 Task: Create a due date automation trigger when advanced on, on the tuesday after a card is due add fields without custom field "Resume" set to a number lower than 1 and lower than 10 at 11:00 AM.
Action: Mouse moved to (1058, 79)
Screenshot: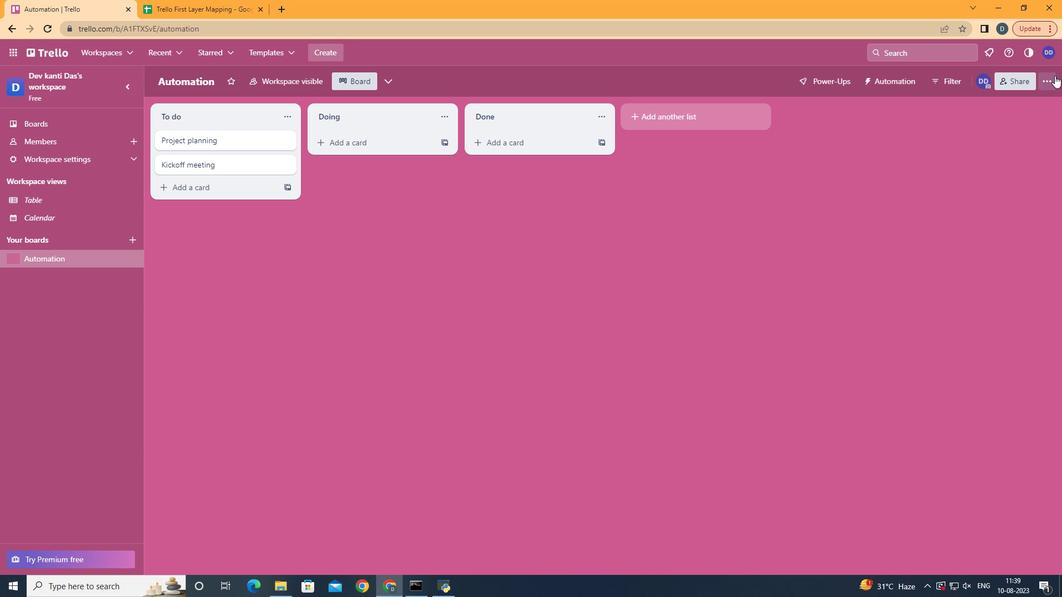 
Action: Mouse pressed left at (1058, 79)
Screenshot: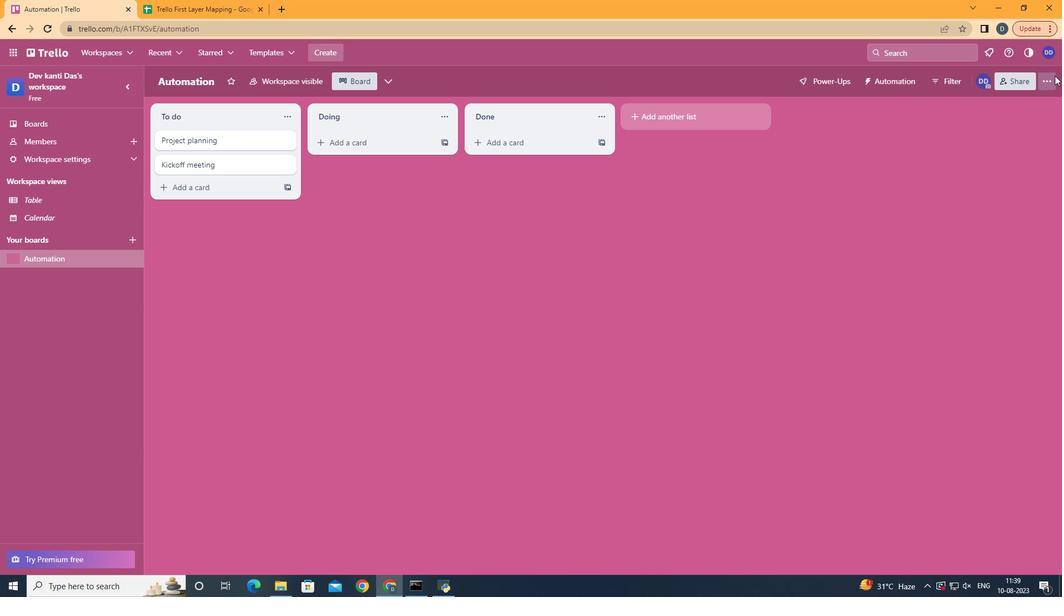 
Action: Mouse moved to (941, 230)
Screenshot: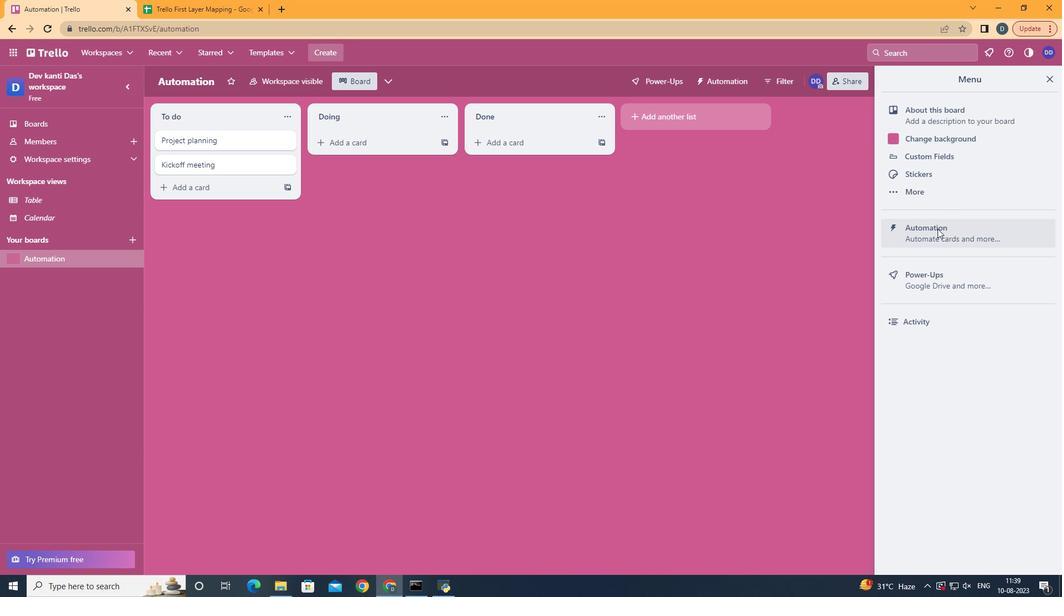
Action: Mouse pressed left at (941, 230)
Screenshot: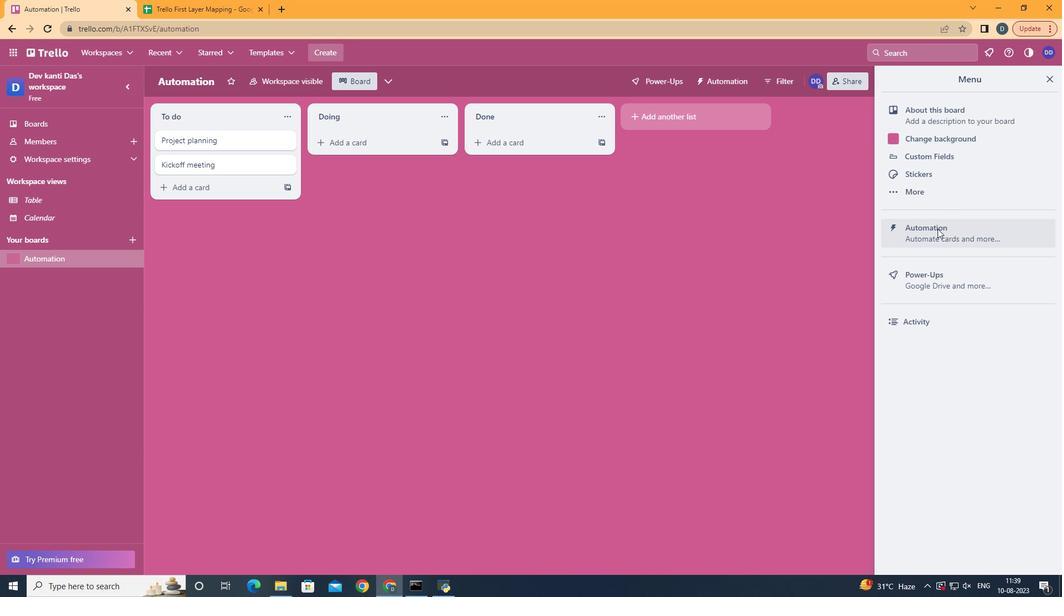 
Action: Mouse moved to (199, 234)
Screenshot: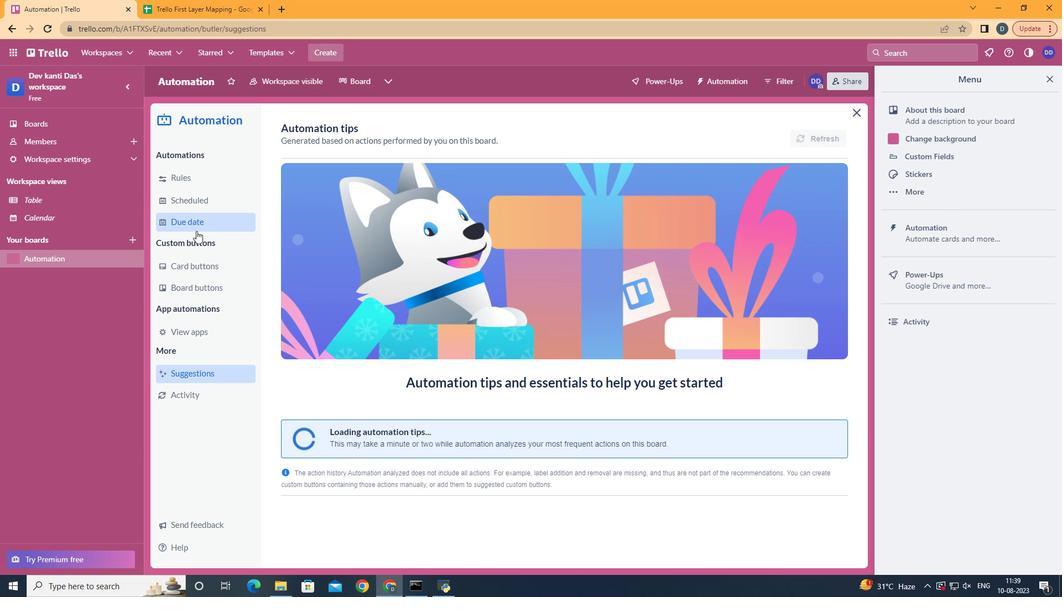 
Action: Mouse pressed left at (199, 234)
Screenshot: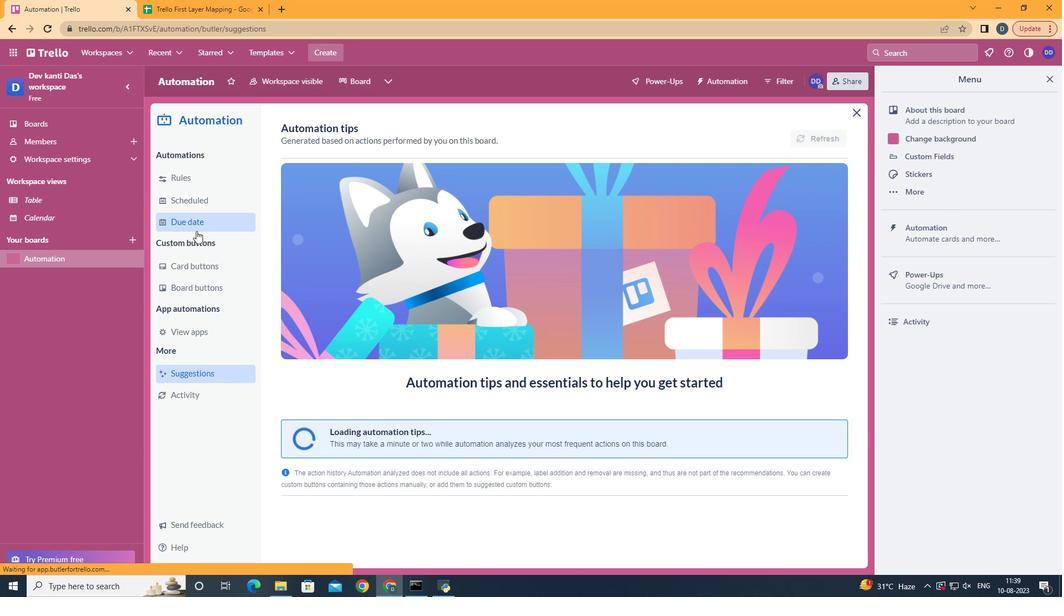 
Action: Mouse moved to (778, 133)
Screenshot: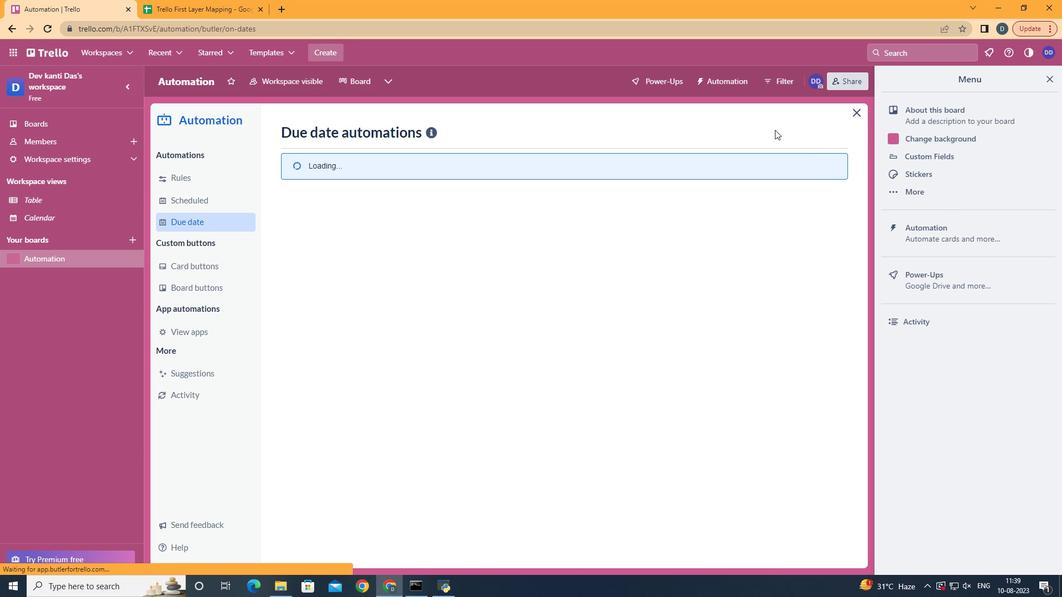
Action: Mouse pressed left at (778, 133)
Screenshot: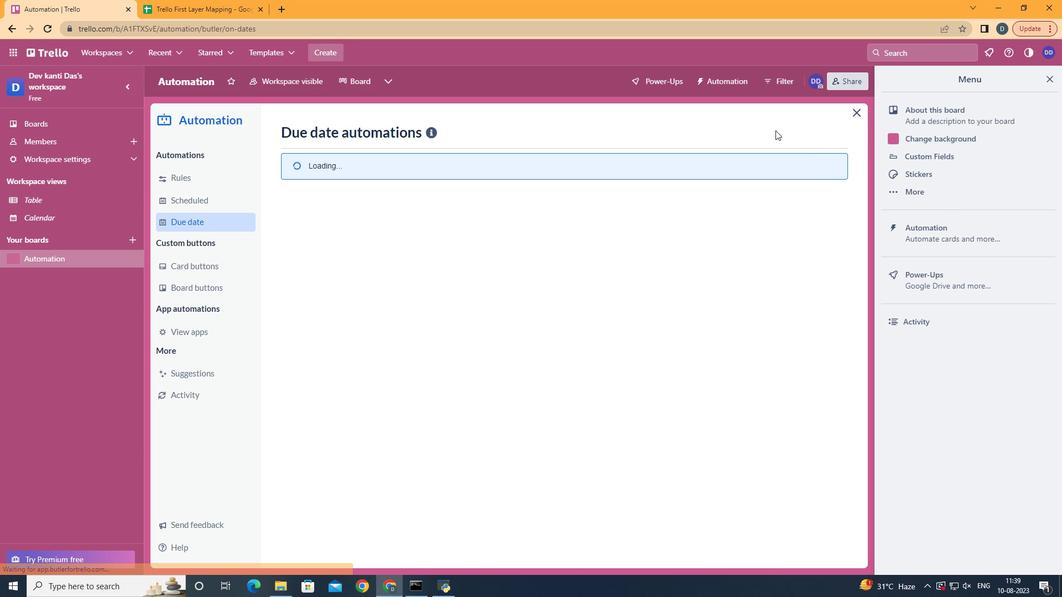 
Action: Mouse moved to (779, 133)
Screenshot: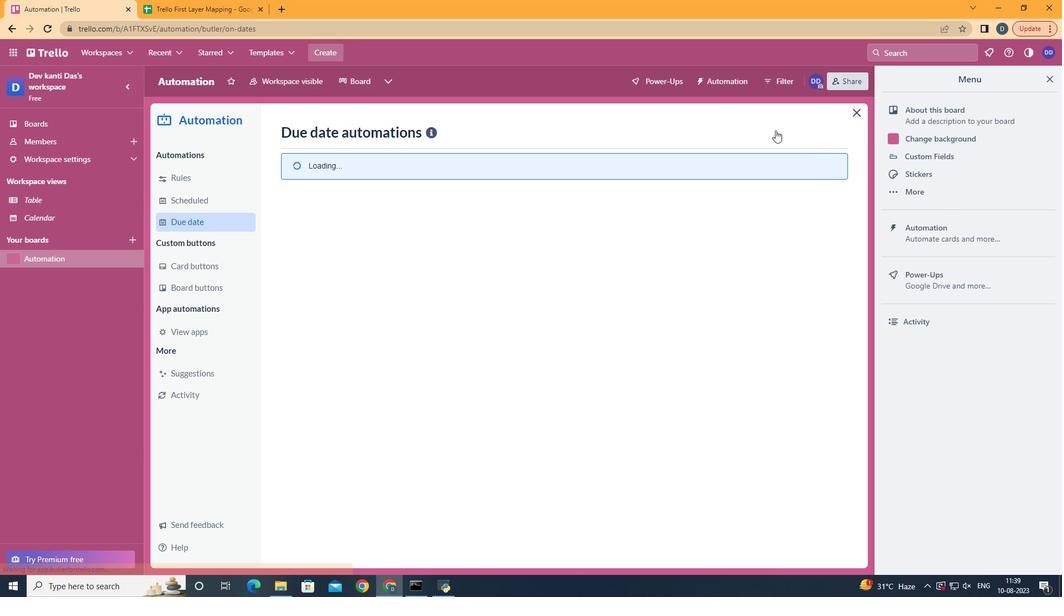 
Action: Mouse pressed left at (779, 133)
Screenshot: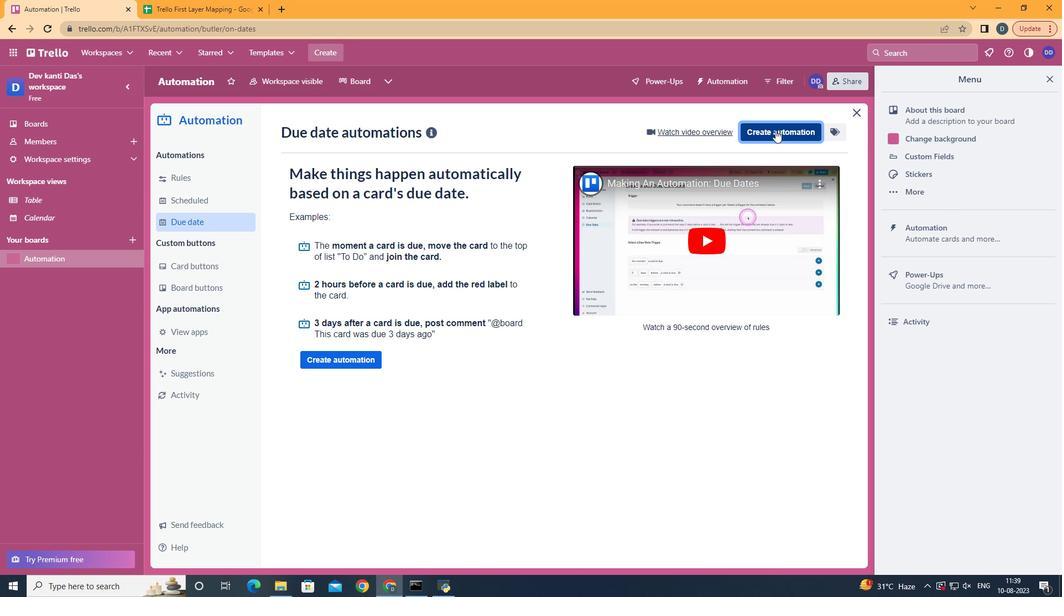 
Action: Mouse moved to (573, 238)
Screenshot: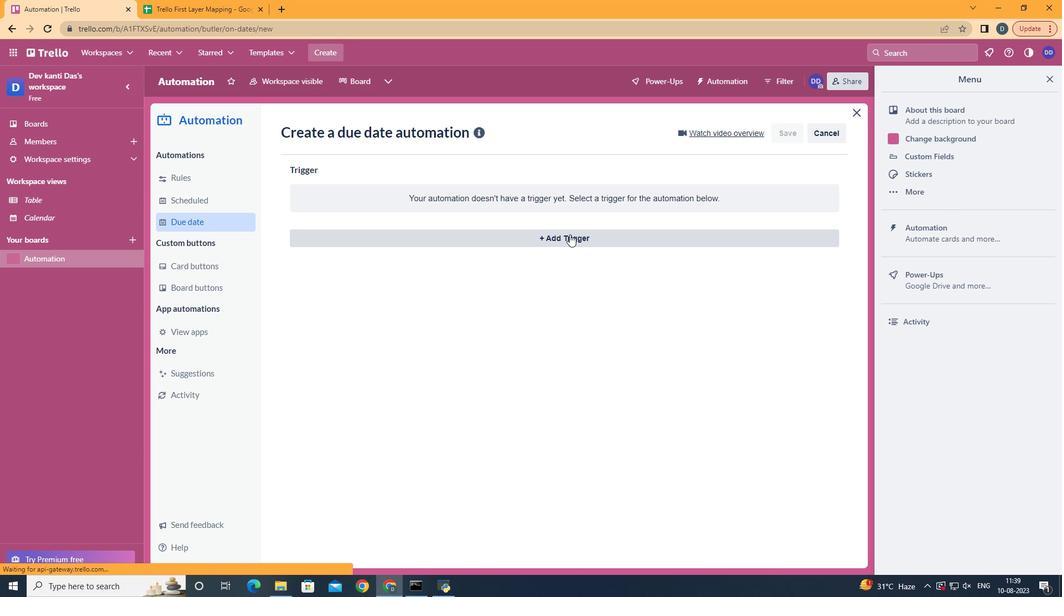 
Action: Mouse pressed left at (573, 238)
Screenshot: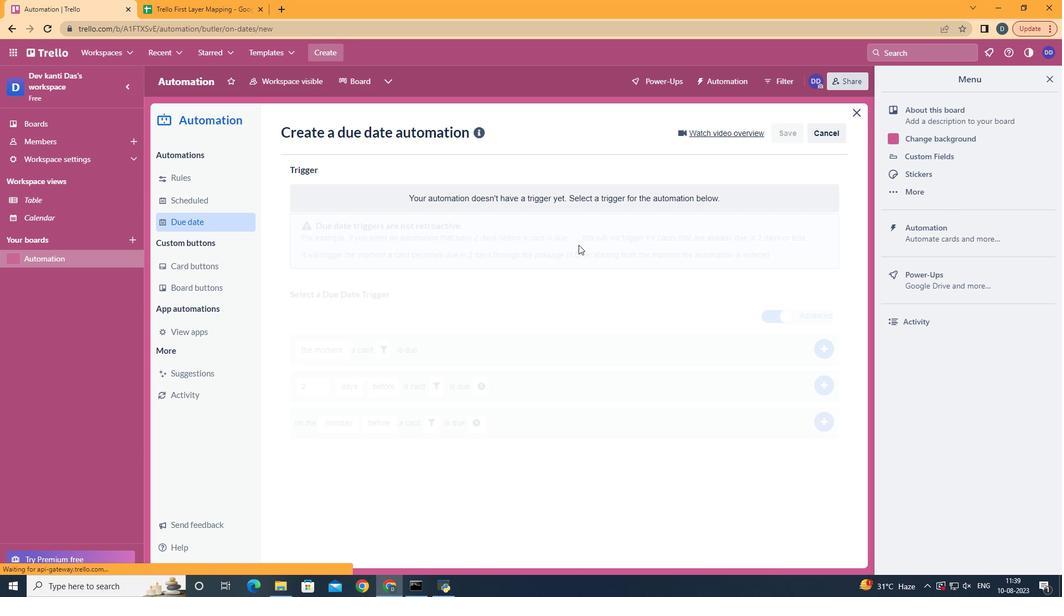 
Action: Mouse moved to (356, 313)
Screenshot: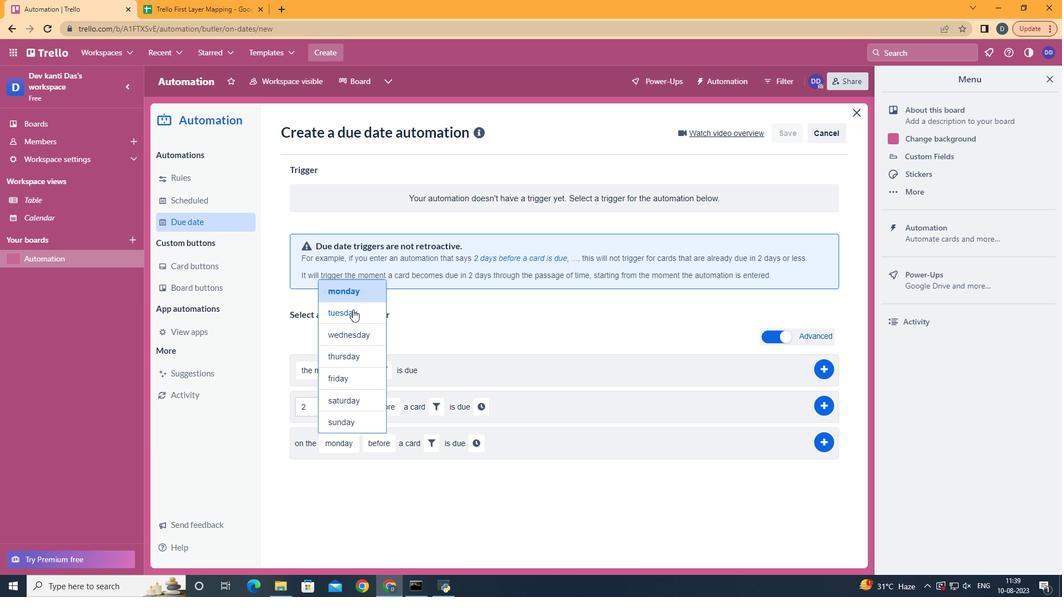 
Action: Mouse pressed left at (356, 313)
Screenshot: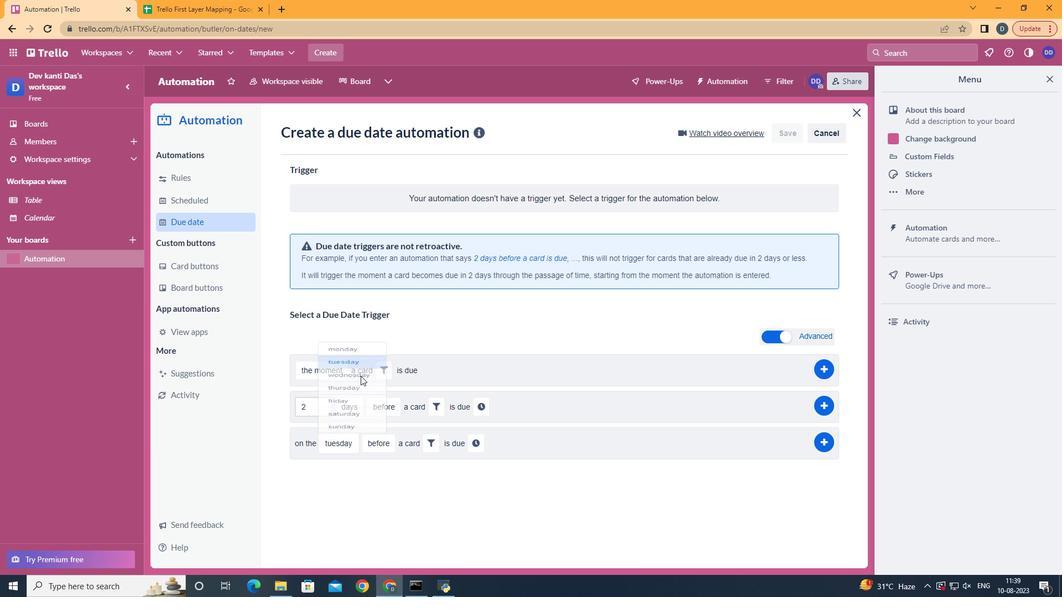 
Action: Mouse moved to (388, 489)
Screenshot: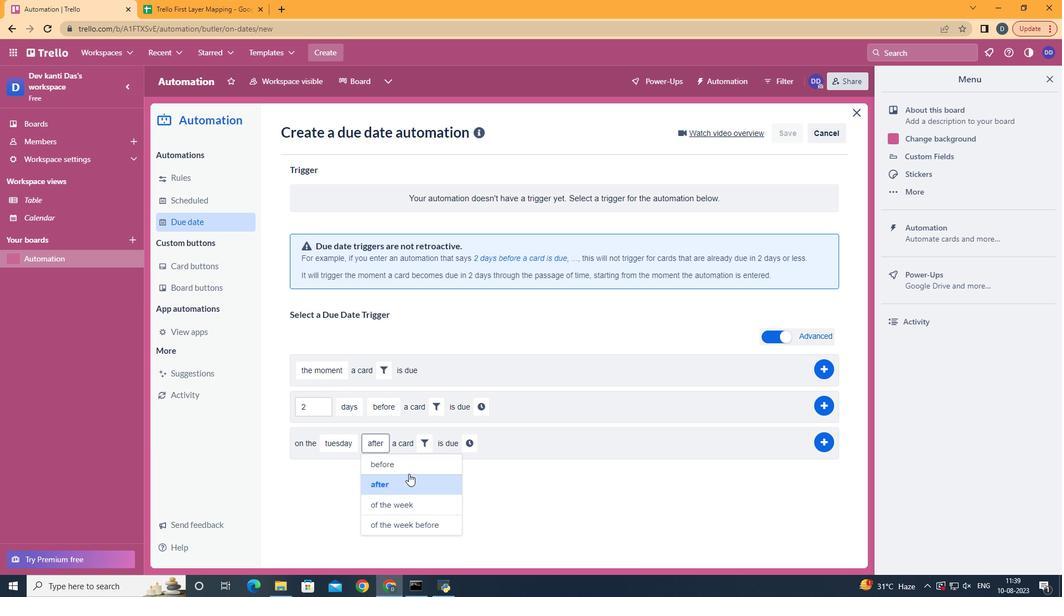 
Action: Mouse pressed left at (388, 489)
Screenshot: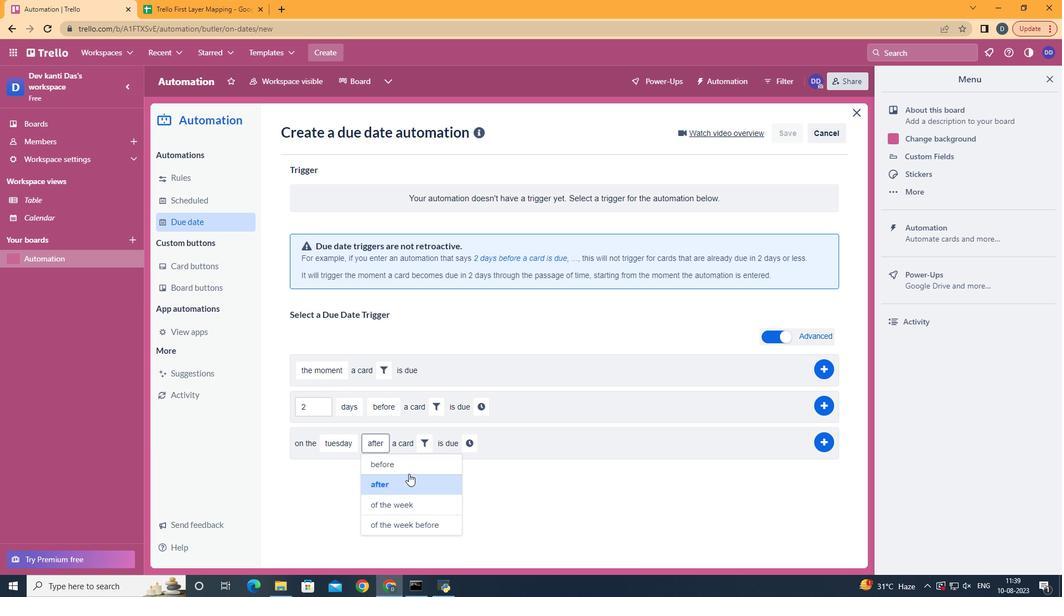 
Action: Mouse moved to (430, 448)
Screenshot: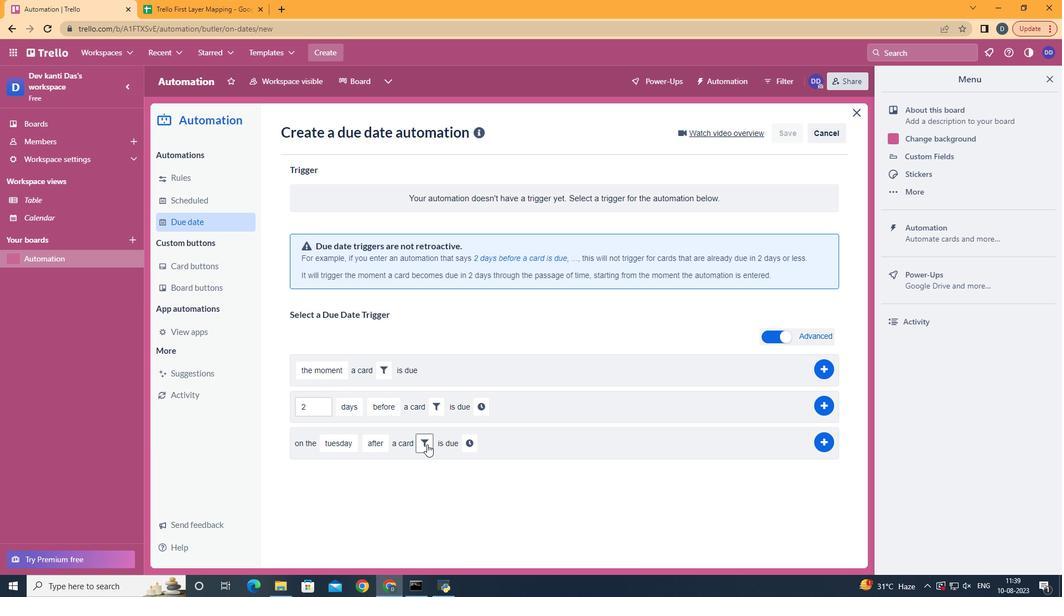 
Action: Mouse pressed left at (430, 448)
Screenshot: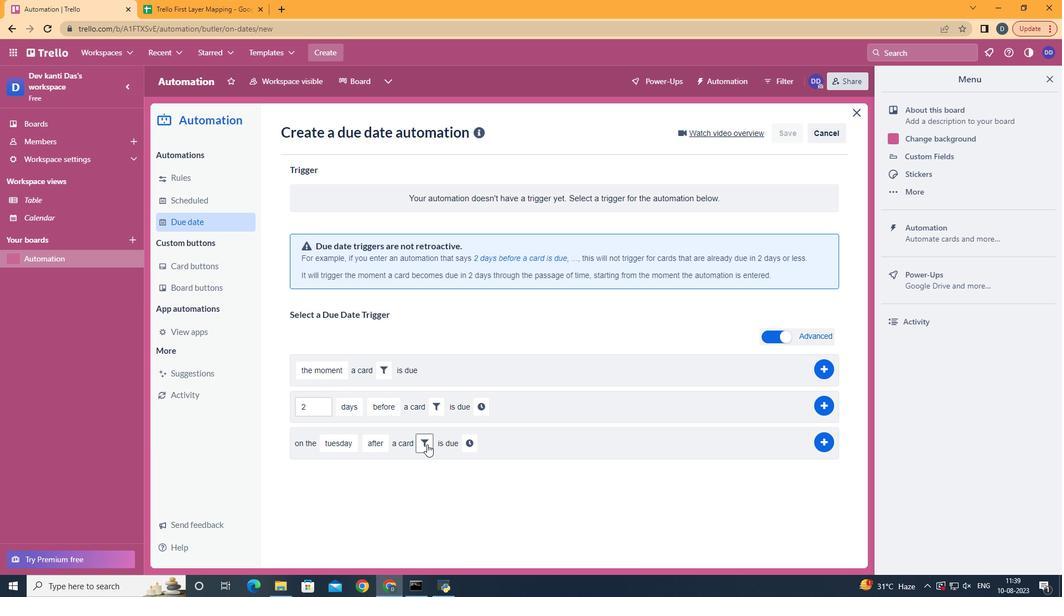
Action: Mouse moved to (609, 489)
Screenshot: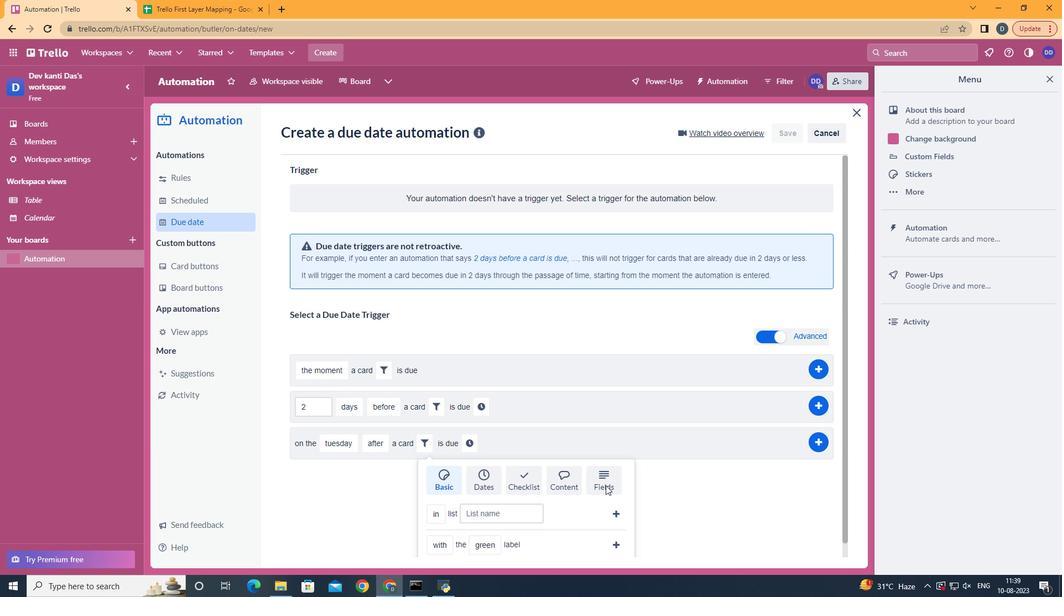 
Action: Mouse pressed left at (609, 489)
Screenshot: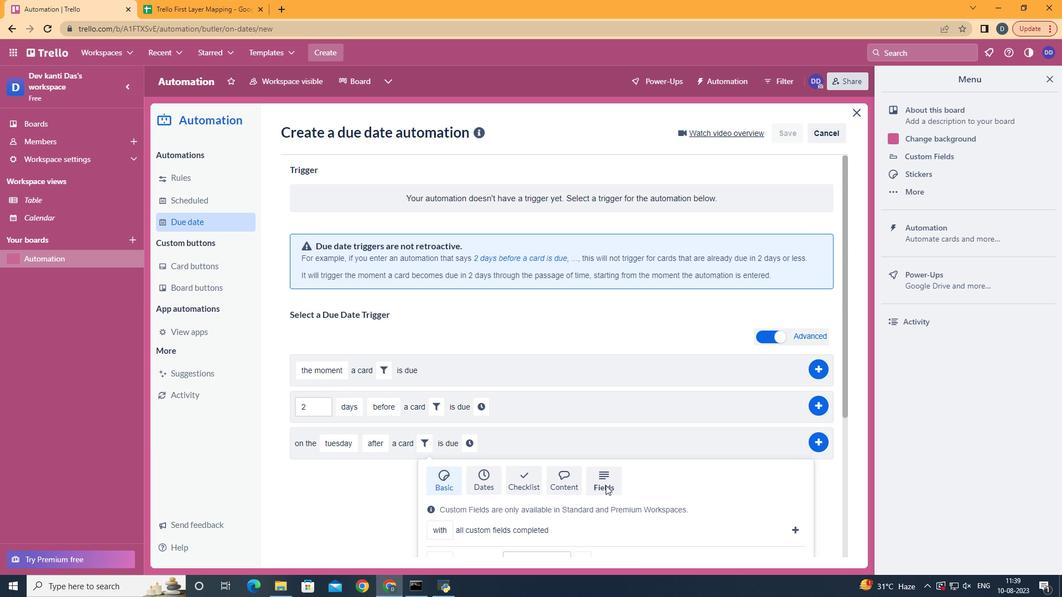 
Action: Mouse scrolled (609, 488) with delta (0, 0)
Screenshot: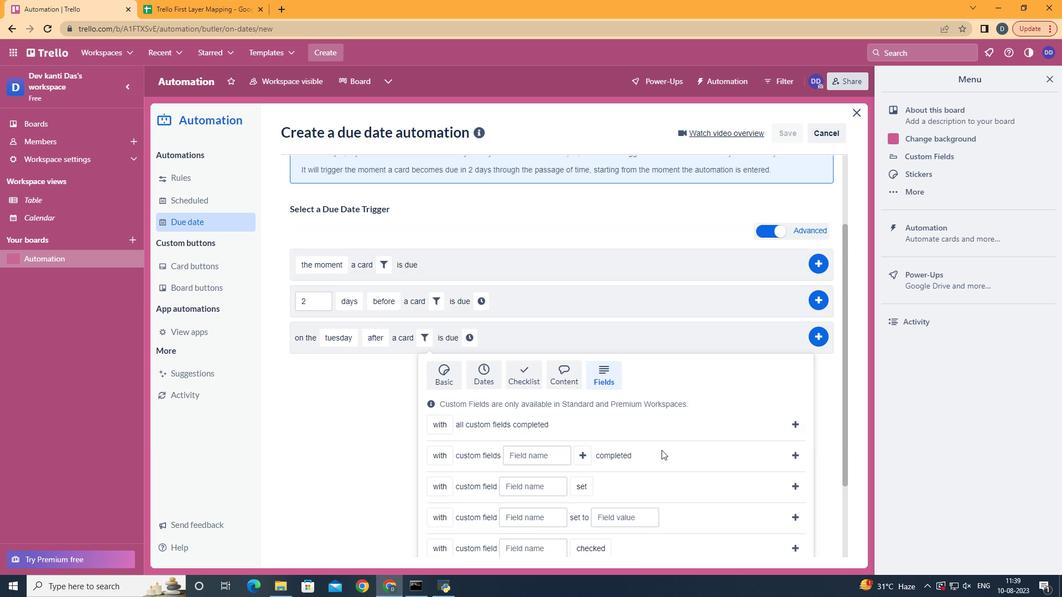 
Action: Mouse scrolled (609, 488) with delta (0, 0)
Screenshot: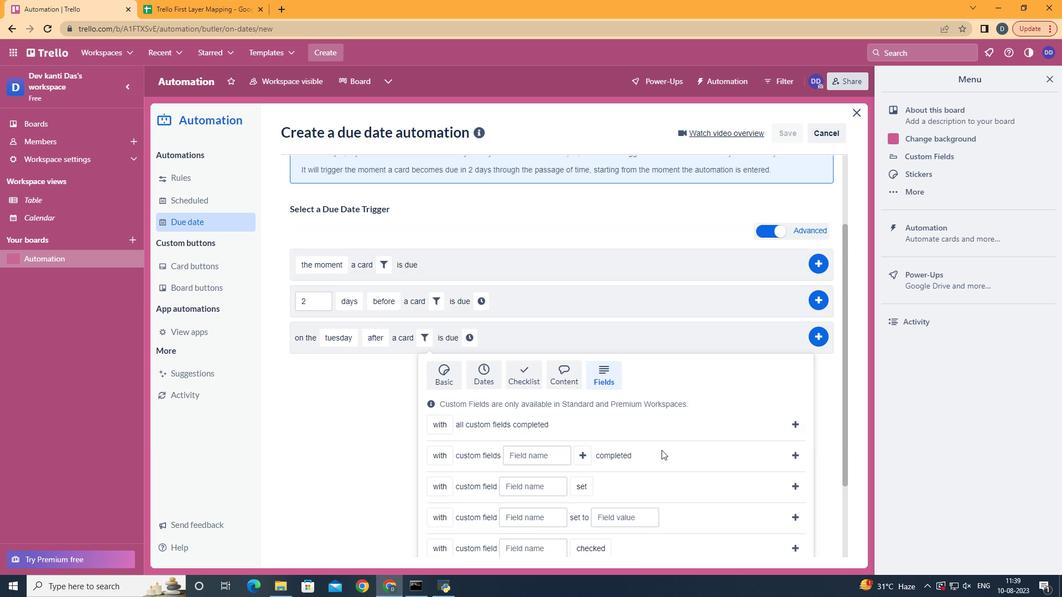 
Action: Mouse scrolled (609, 488) with delta (0, 0)
Screenshot: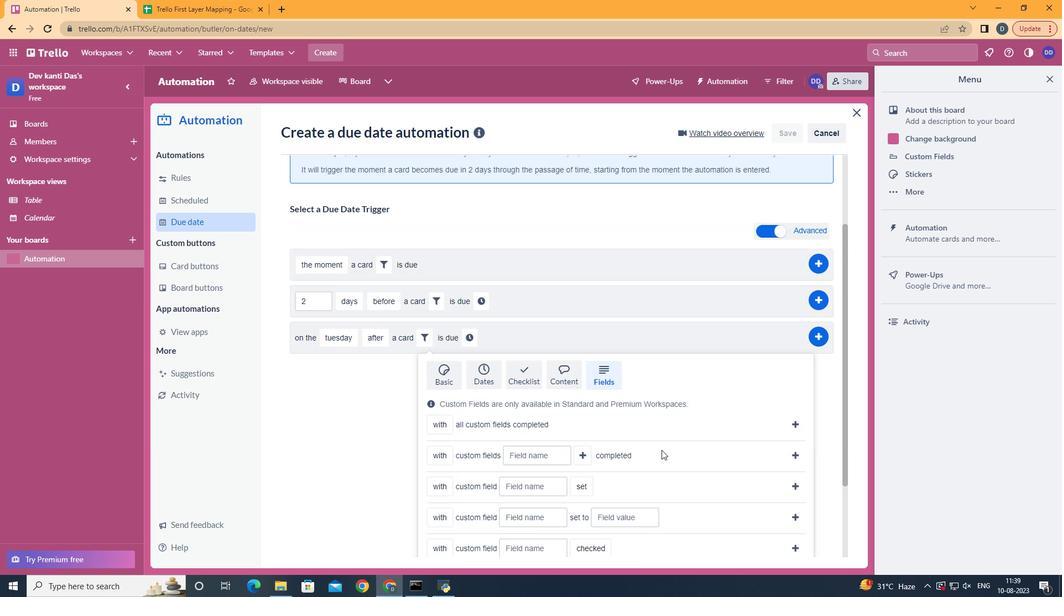 
Action: Mouse scrolled (609, 488) with delta (0, 0)
Screenshot: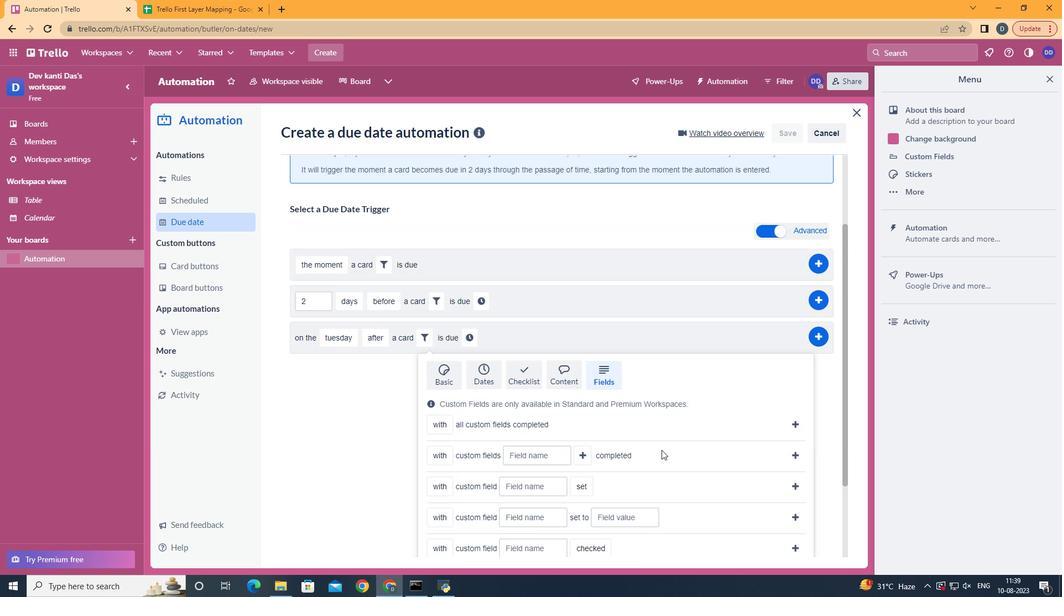 
Action: Mouse moved to (609, 489)
Screenshot: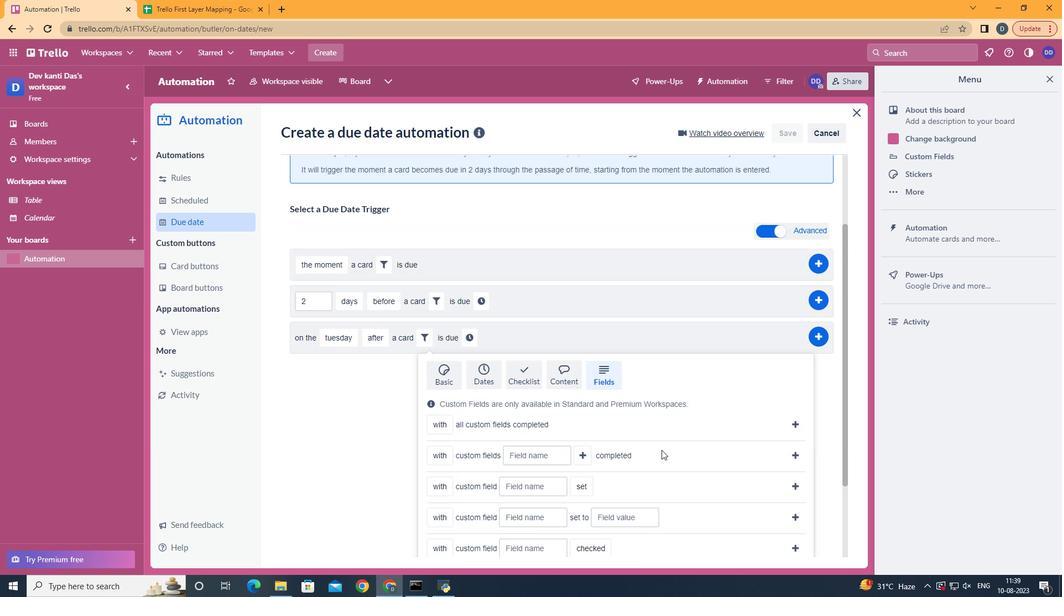 
Action: Mouse scrolled (609, 488) with delta (0, 0)
Screenshot: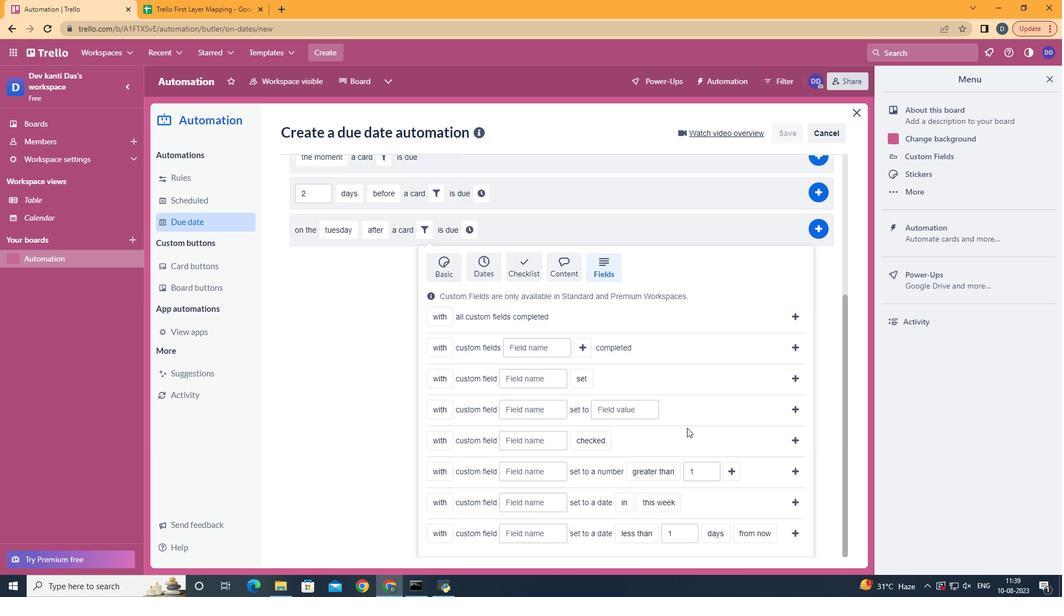 
Action: Mouse moved to (451, 516)
Screenshot: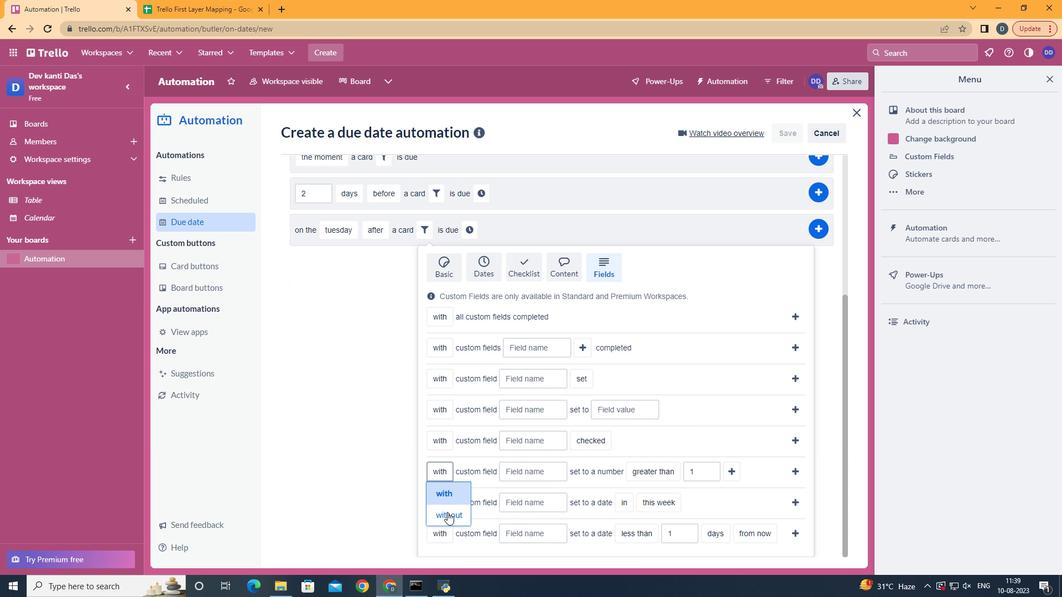 
Action: Mouse pressed left at (451, 516)
Screenshot: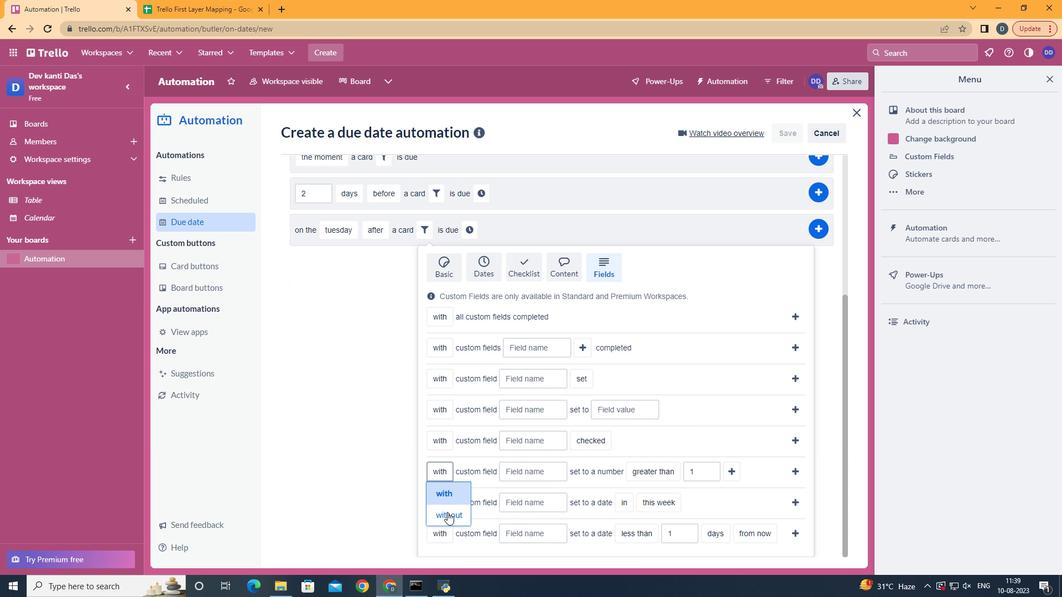 
Action: Mouse moved to (540, 477)
Screenshot: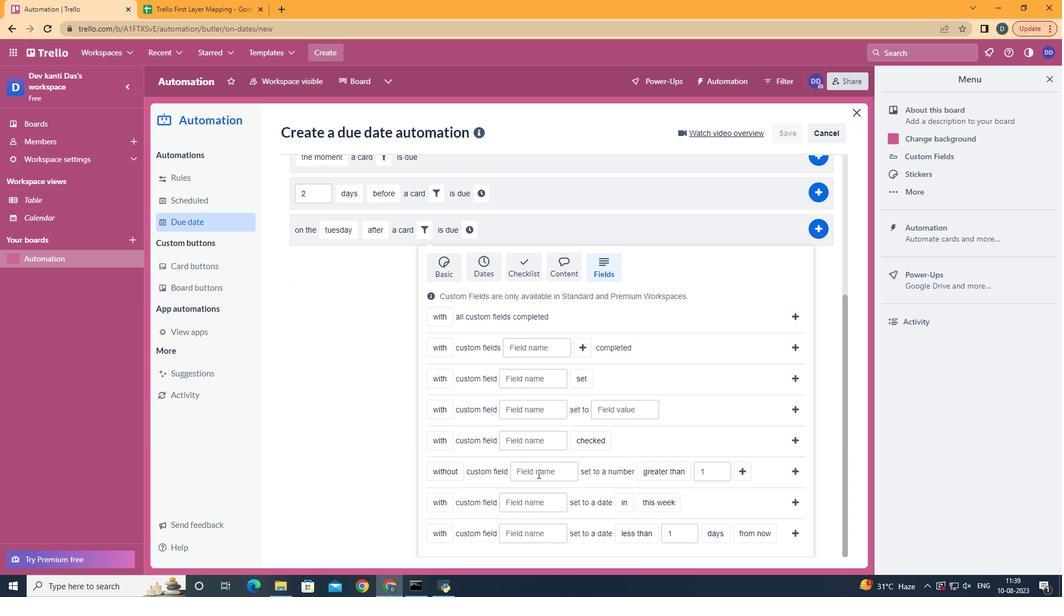 
Action: Mouse pressed left at (540, 477)
Screenshot: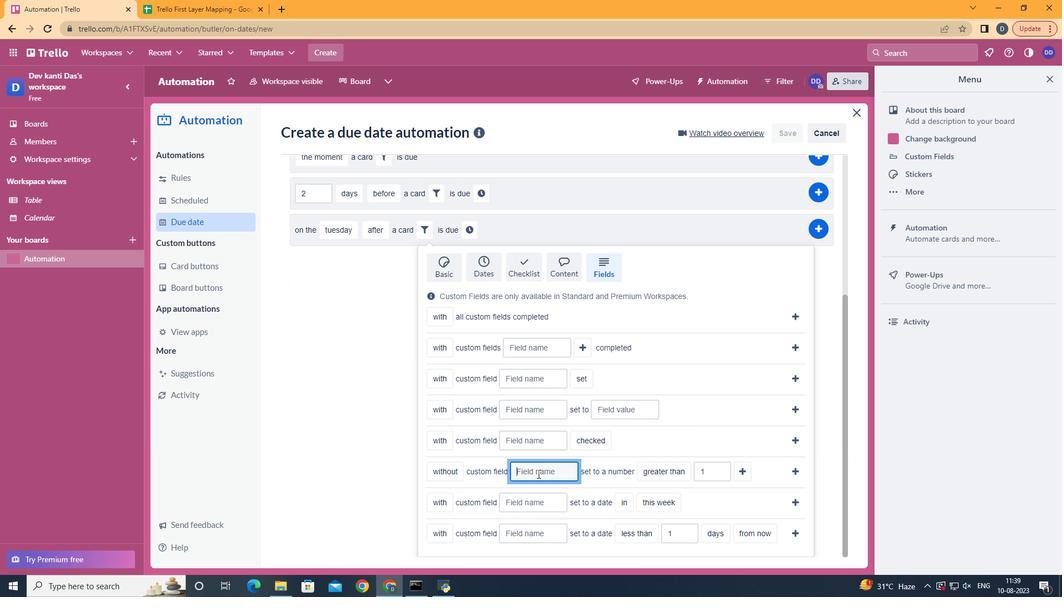 
Action: Mouse moved to (541, 477)
Screenshot: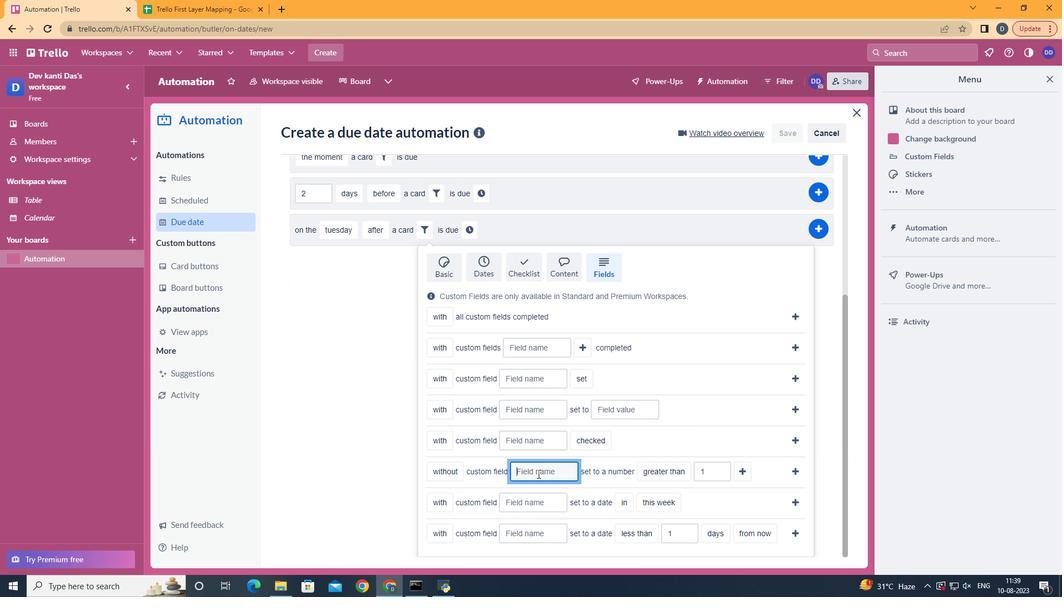 
Action: Key pressed <Key.shift>Resume
Screenshot: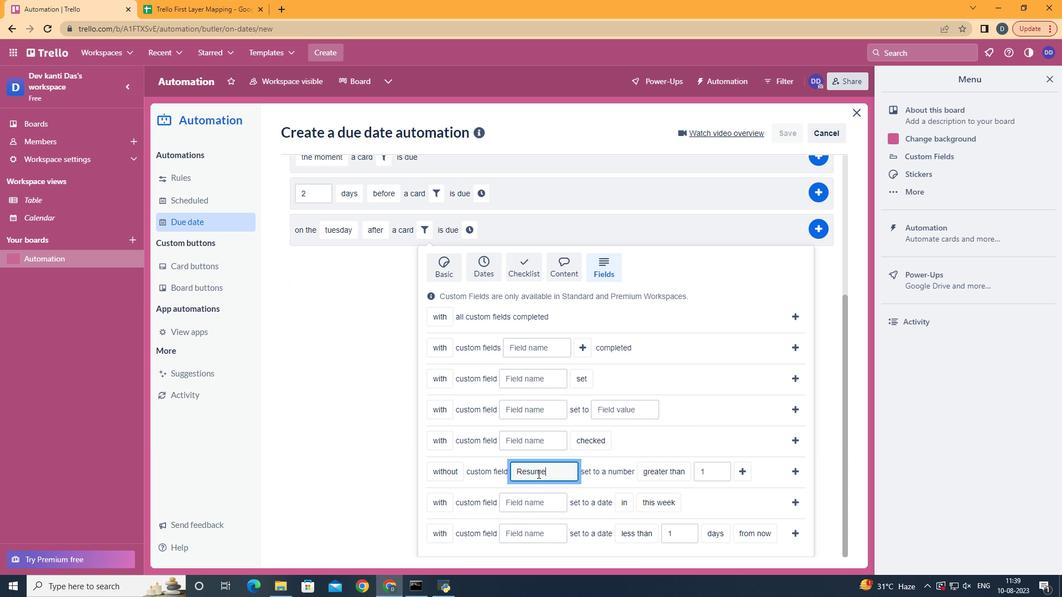 
Action: Mouse moved to (682, 437)
Screenshot: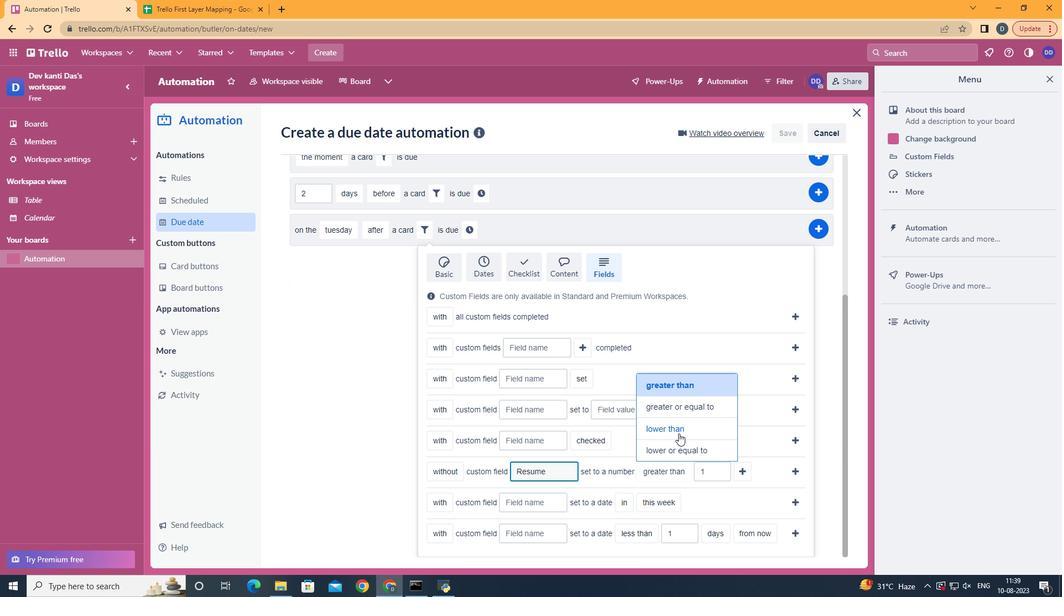 
Action: Mouse pressed left at (682, 437)
Screenshot: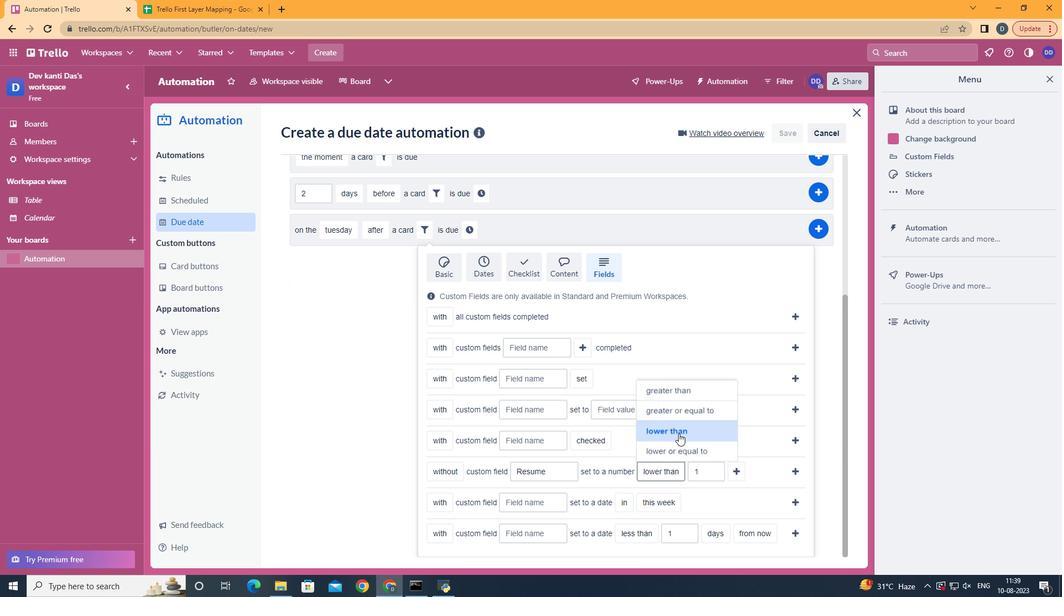 
Action: Mouse moved to (736, 477)
Screenshot: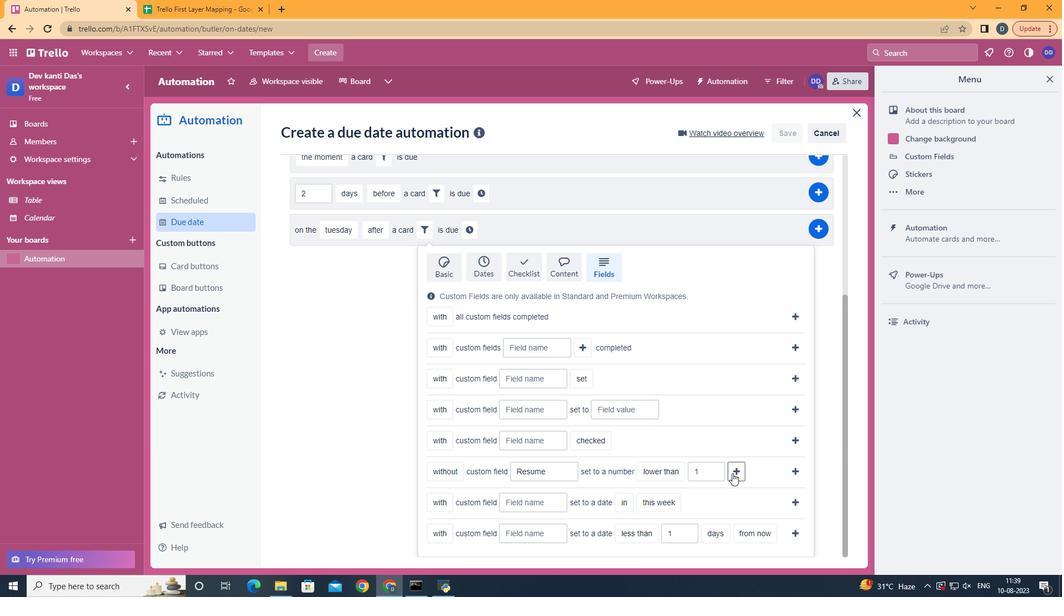 
Action: Mouse pressed left at (736, 477)
Screenshot: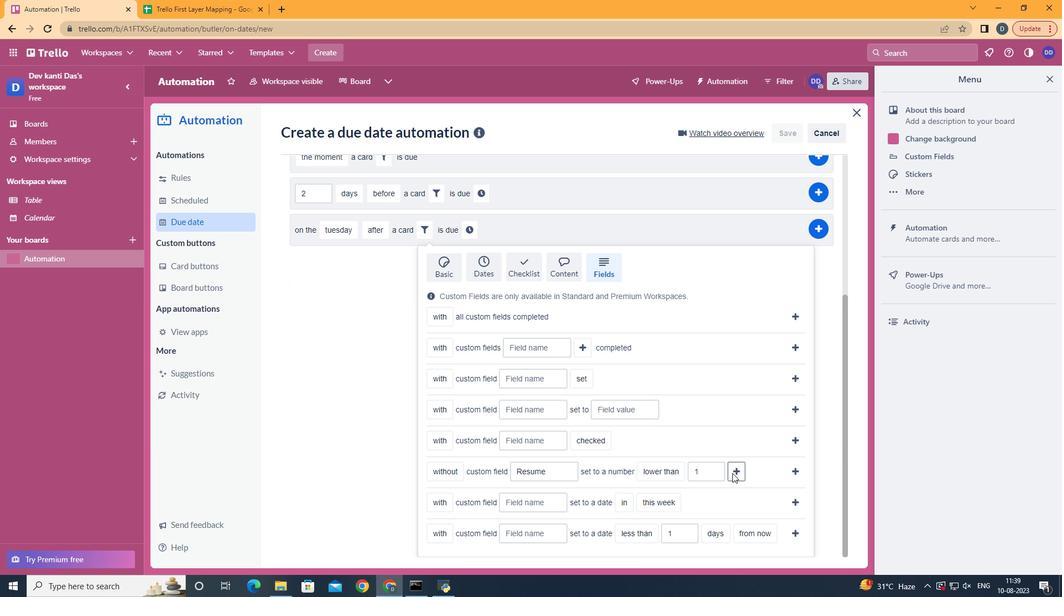 
Action: Mouse moved to (496, 408)
Screenshot: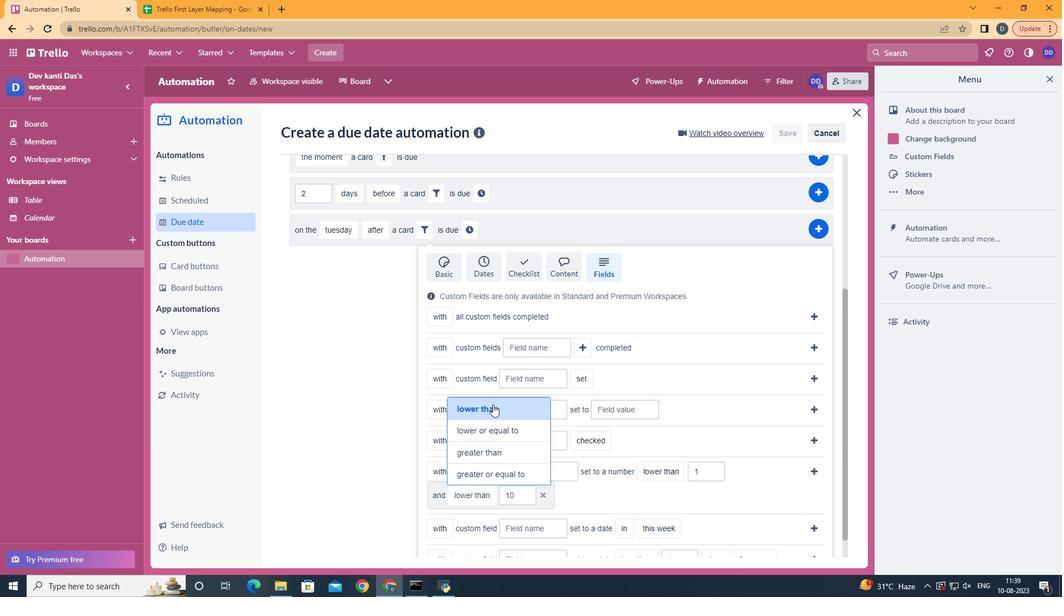 
Action: Mouse pressed left at (496, 408)
Screenshot: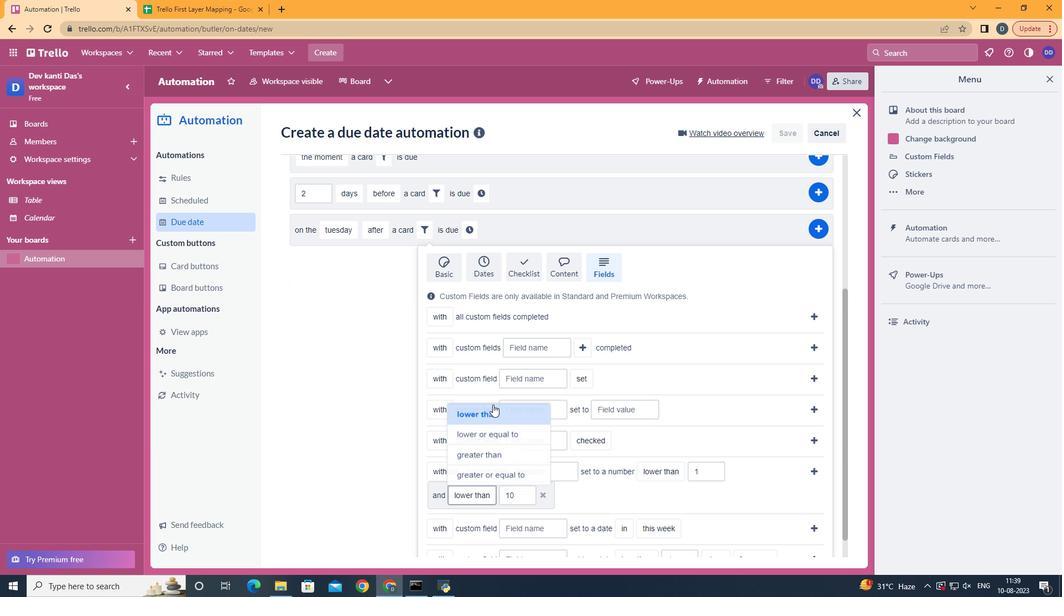 
Action: Mouse moved to (817, 477)
Screenshot: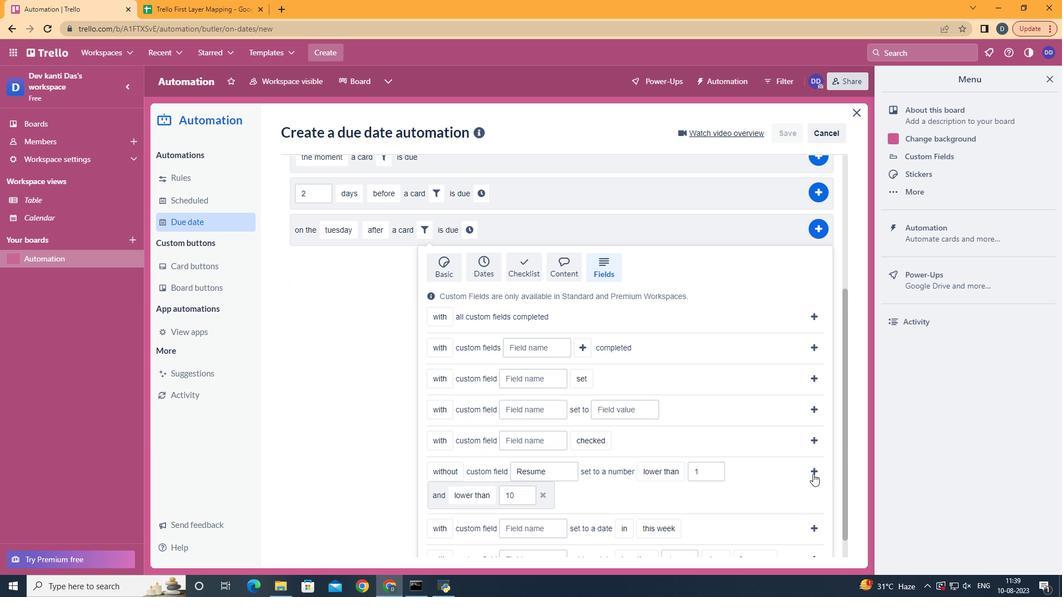 
Action: Mouse pressed left at (817, 477)
Screenshot: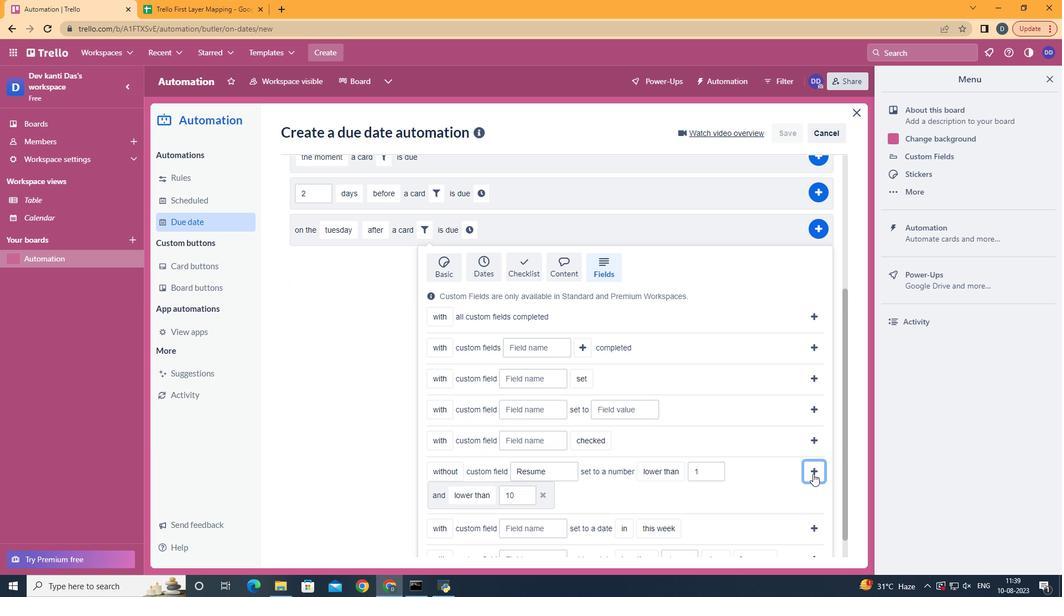 
Action: Mouse moved to (774, 449)
Screenshot: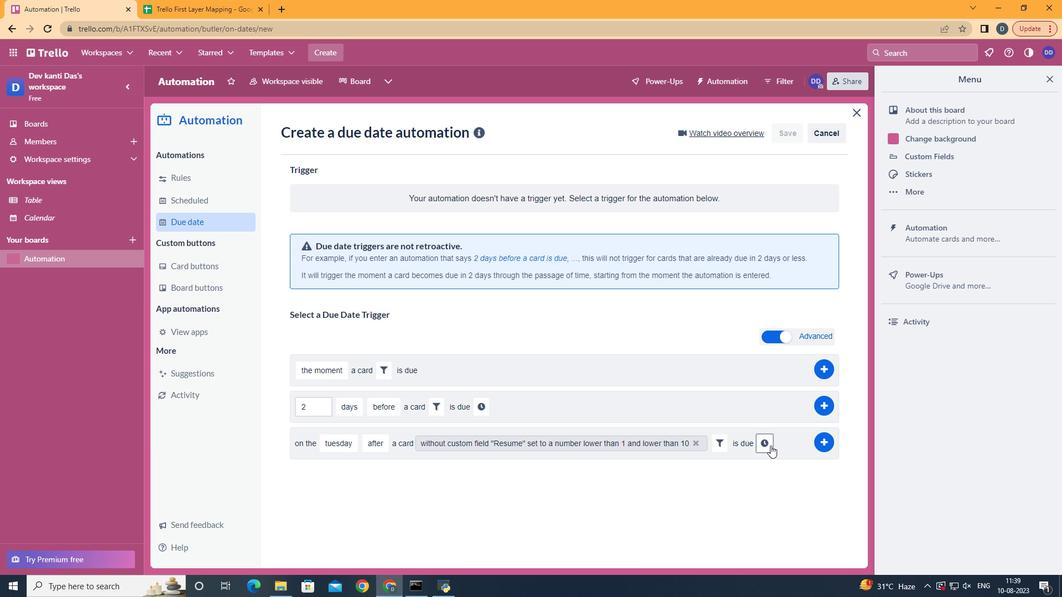 
Action: Mouse pressed left at (774, 449)
Screenshot: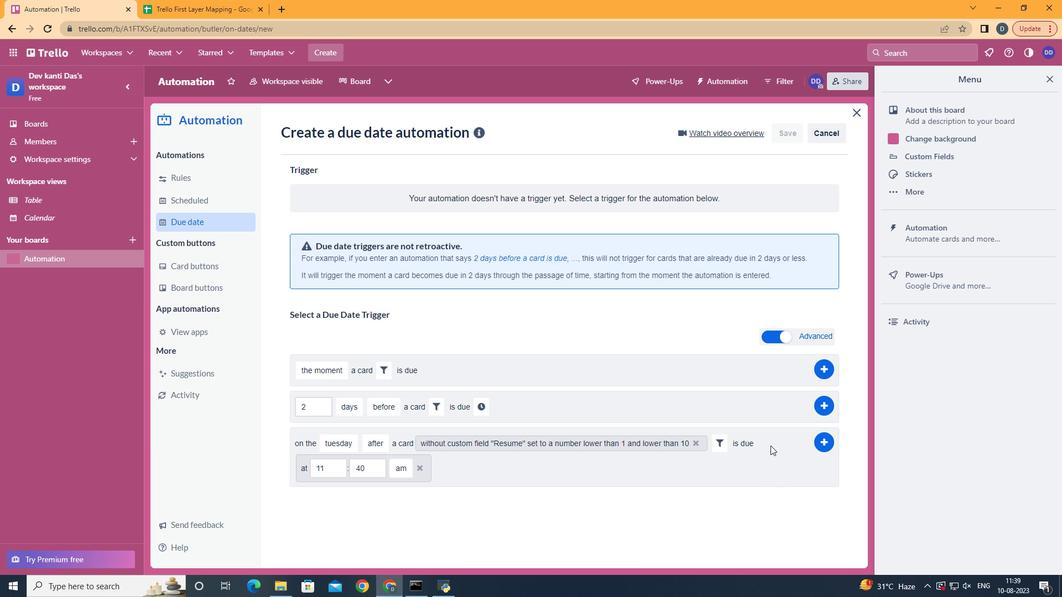 
Action: Mouse moved to (375, 473)
Screenshot: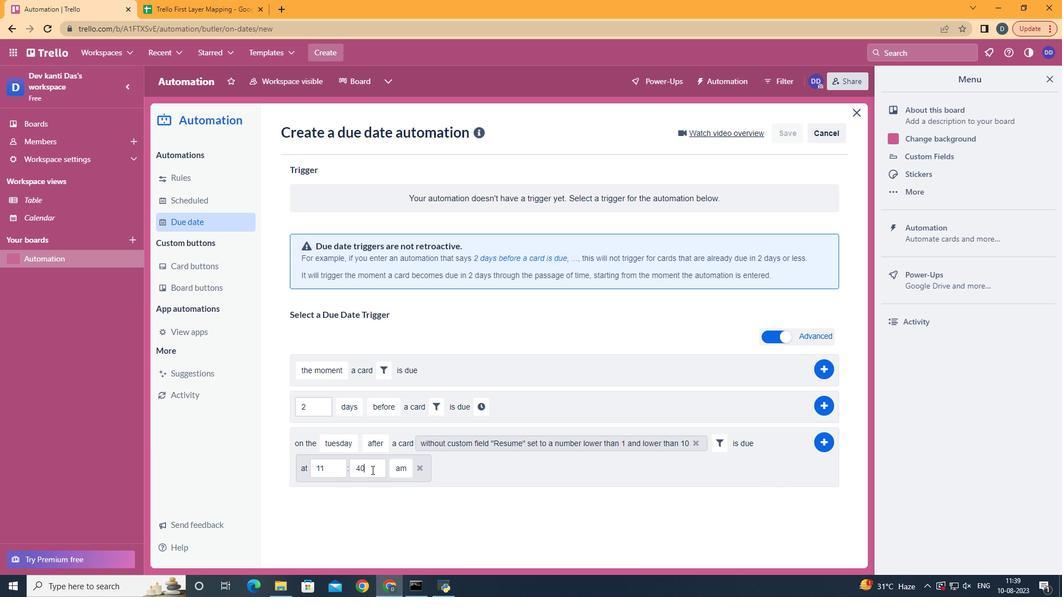 
Action: Mouse pressed left at (375, 473)
Screenshot: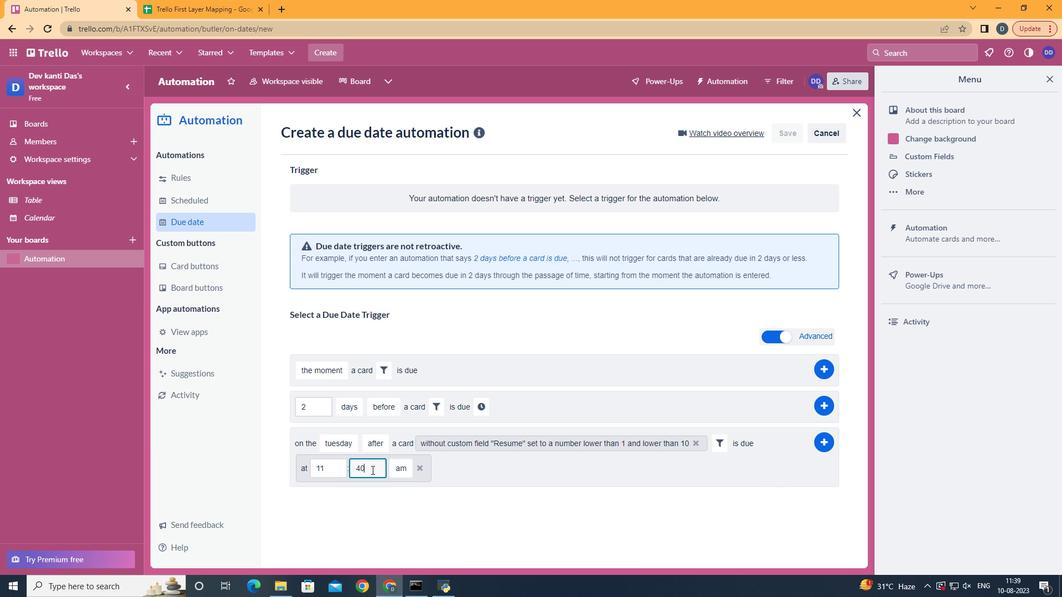
Action: Mouse moved to (375, 473)
Screenshot: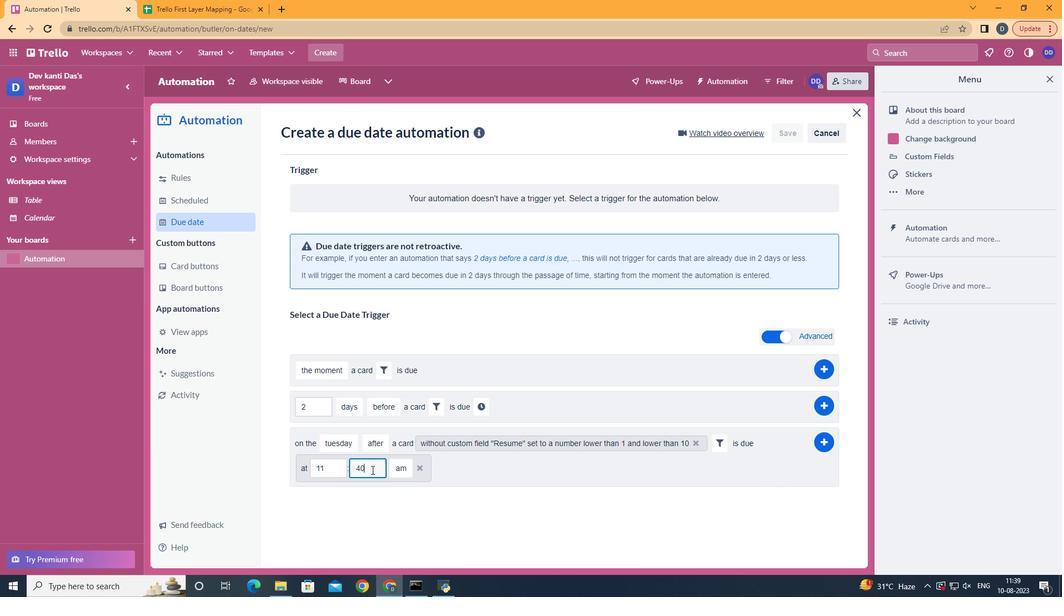 
Action: Key pressed <Key.backspace><Key.backspace>00
Screenshot: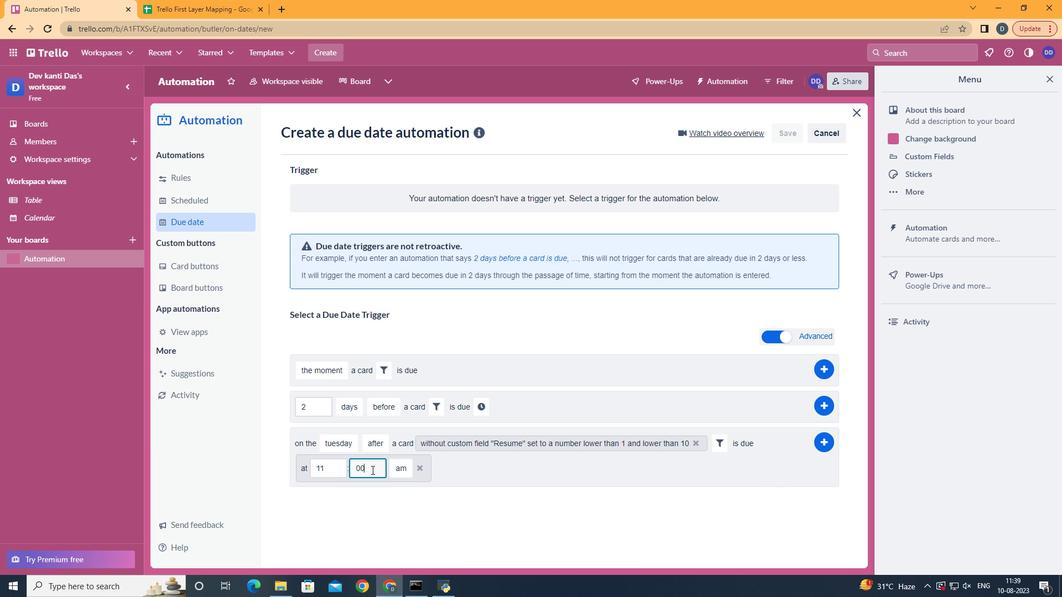 
Action: Mouse moved to (830, 446)
Screenshot: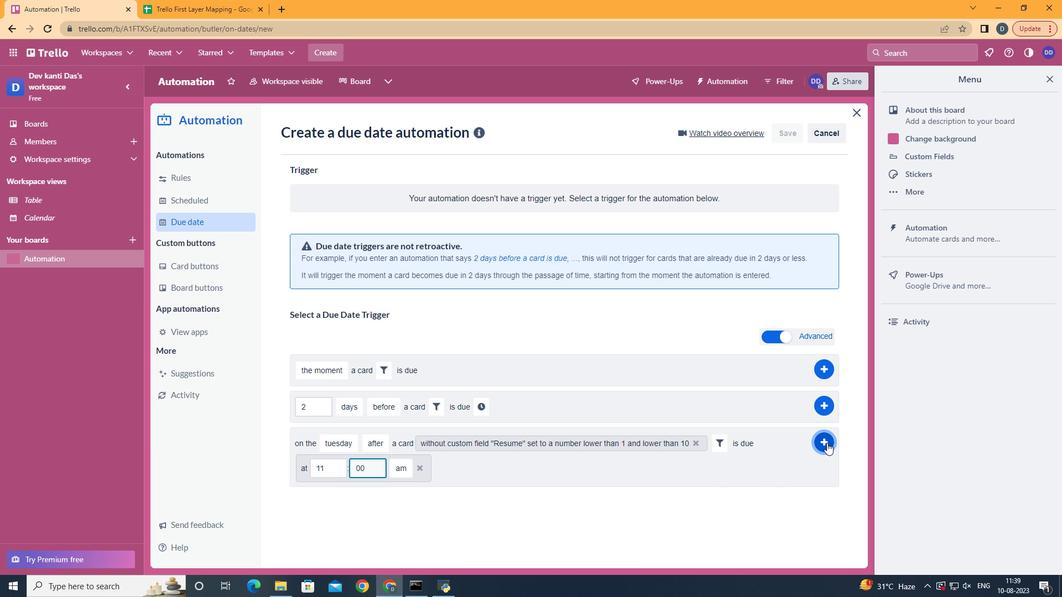 
Action: Mouse pressed left at (830, 446)
Screenshot: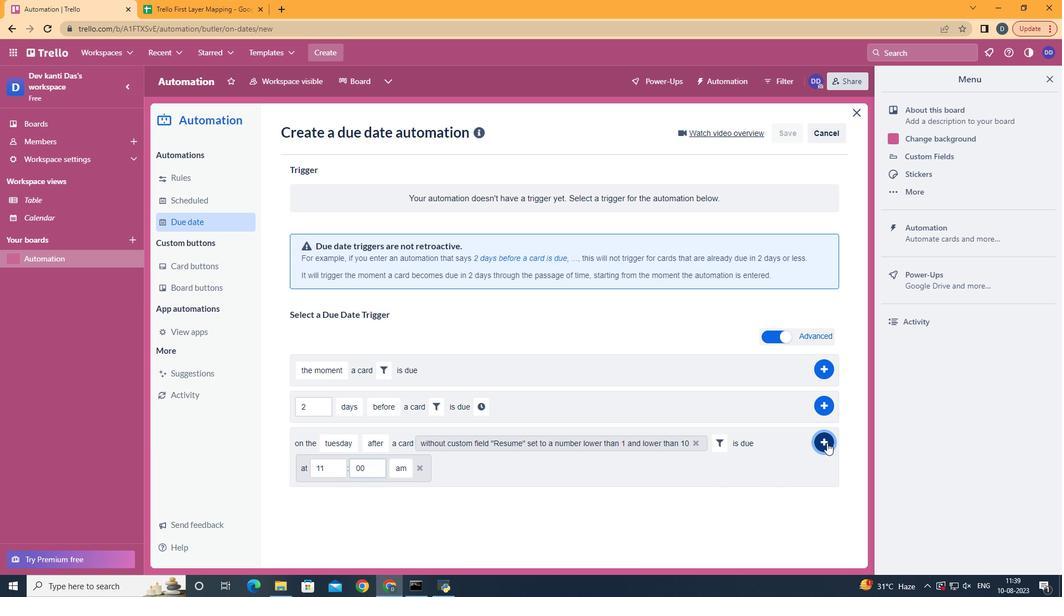 
Action: Mouse moved to (386, 271)
Screenshot: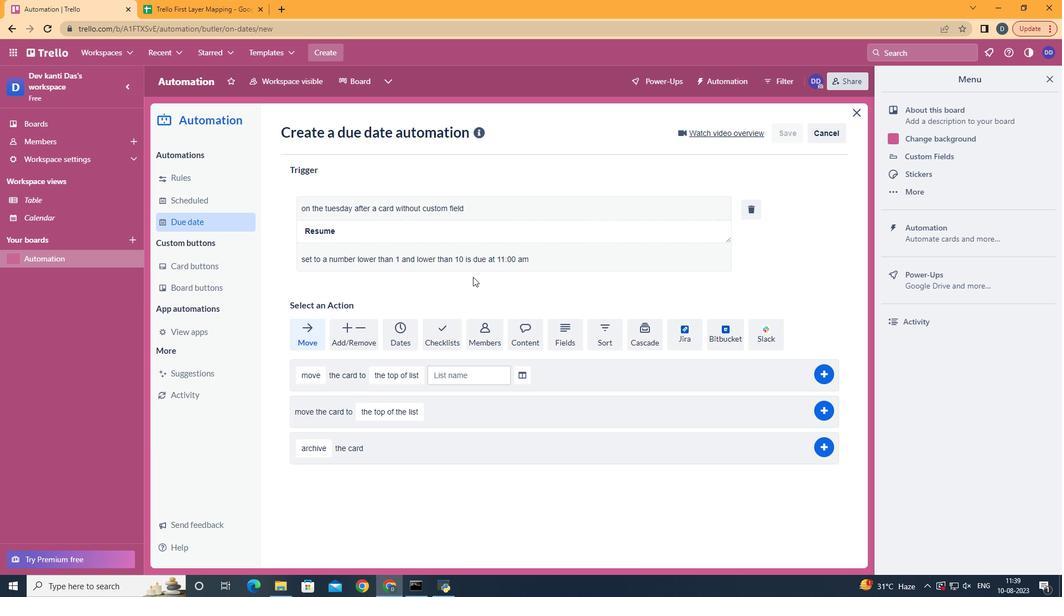 
